 Task: Enable the audio filter "Simple Karaoke filter" for transcode stream output.
Action: Mouse moved to (126, 20)
Screenshot: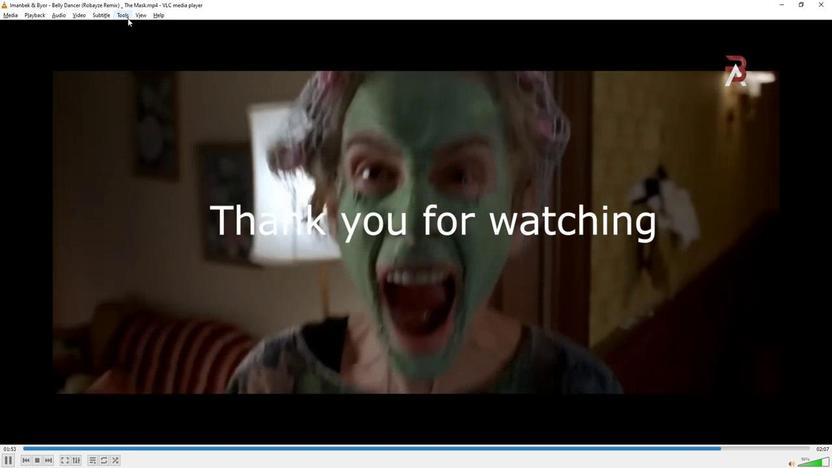 
Action: Mouse pressed left at (126, 20)
Screenshot: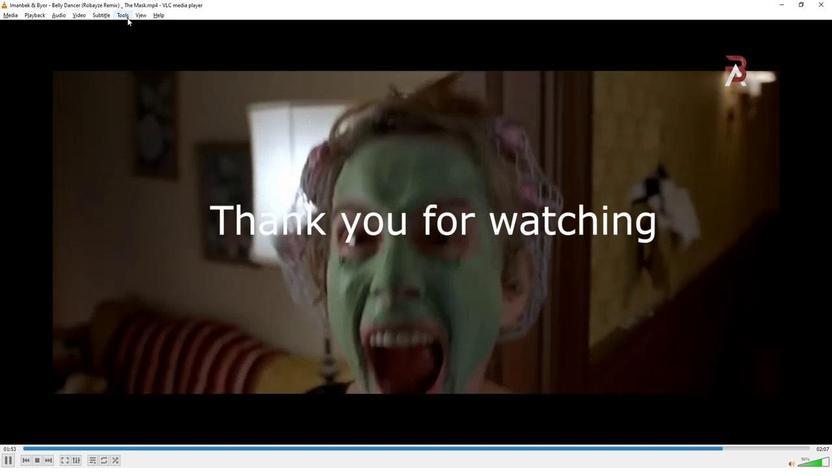 
Action: Mouse moved to (145, 121)
Screenshot: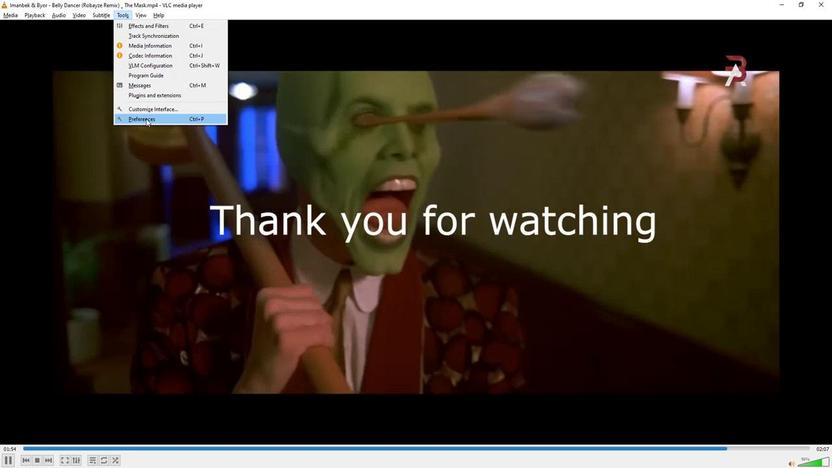 
Action: Mouse pressed left at (145, 121)
Screenshot: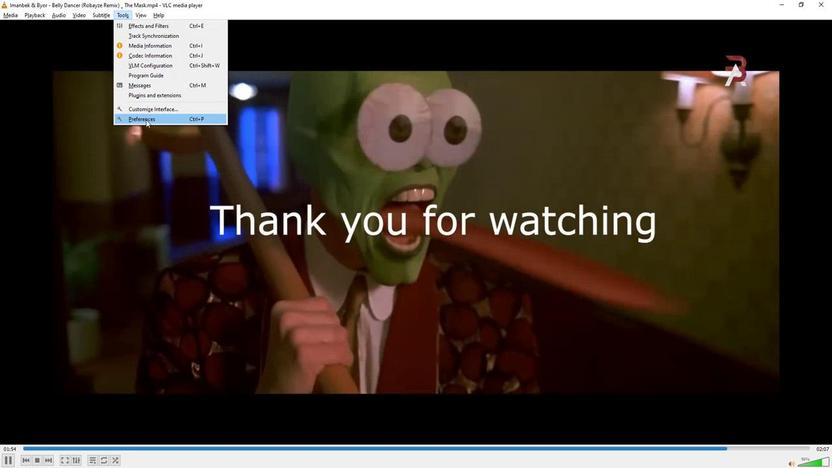 
Action: Mouse moved to (241, 352)
Screenshot: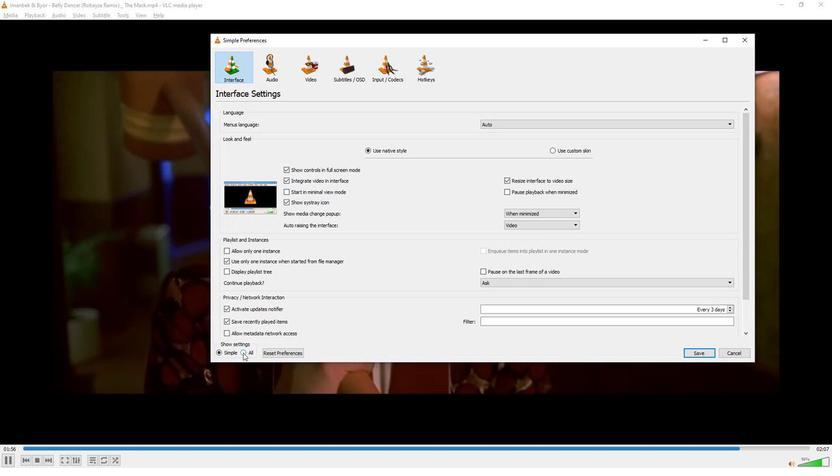 
Action: Mouse pressed left at (241, 352)
Screenshot: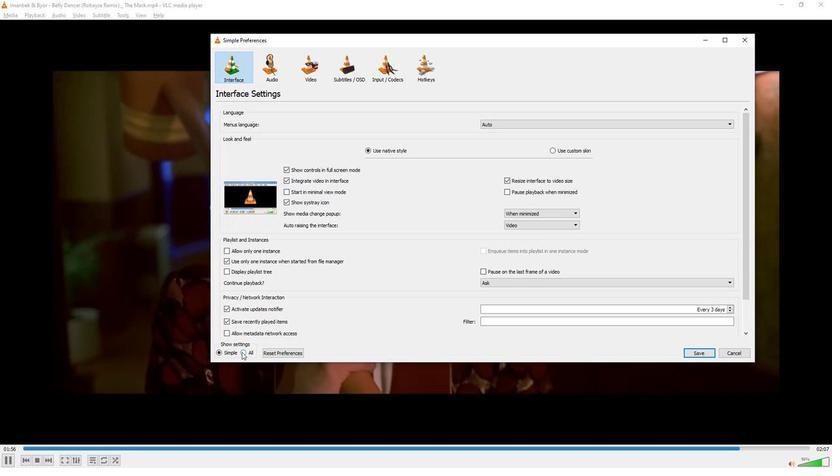 
Action: Mouse moved to (281, 280)
Screenshot: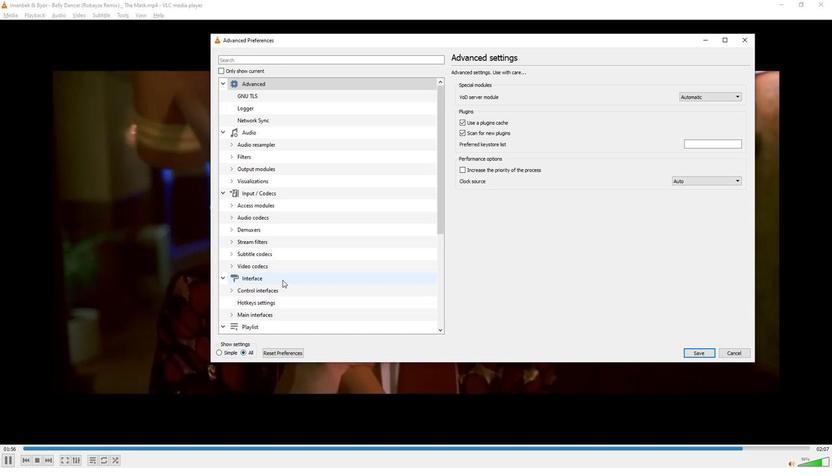 
Action: Mouse scrolled (281, 280) with delta (0, 0)
Screenshot: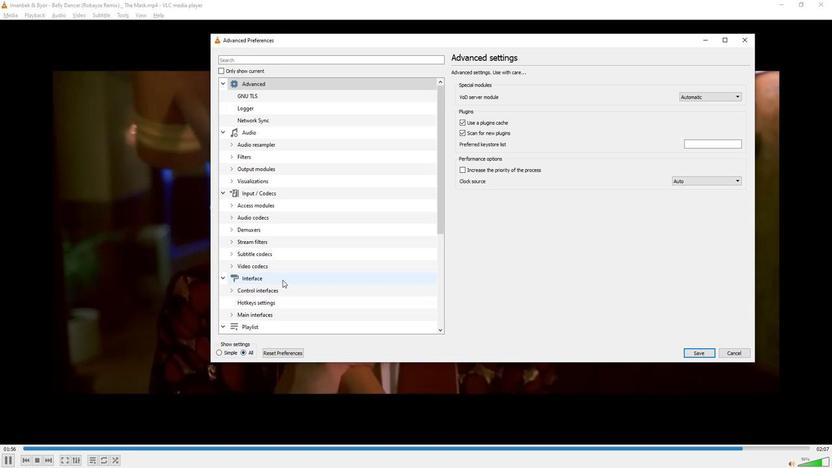 
Action: Mouse scrolled (281, 280) with delta (0, 0)
Screenshot: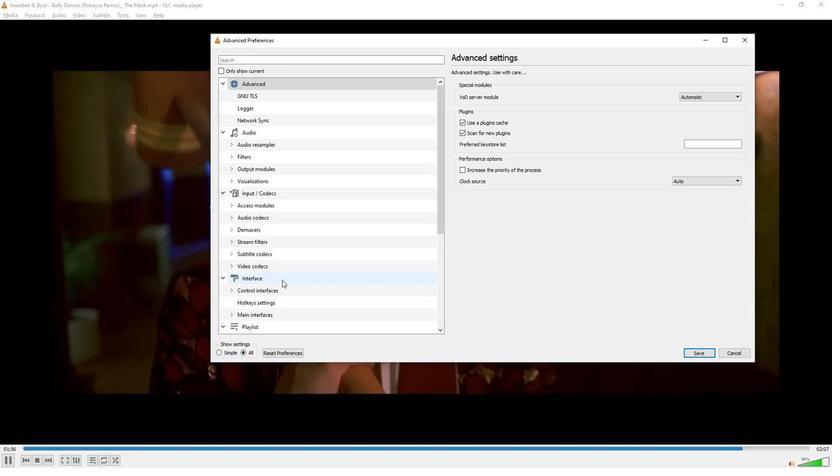 
Action: Mouse moved to (280, 280)
Screenshot: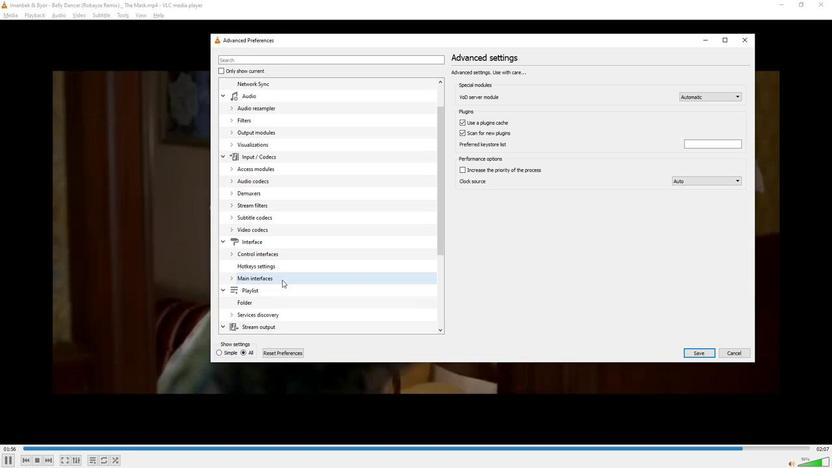 
Action: Mouse scrolled (280, 280) with delta (0, 0)
Screenshot: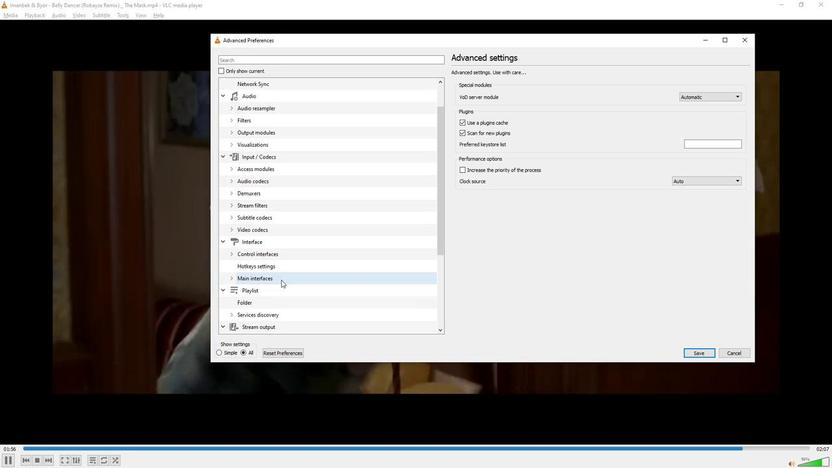 
Action: Mouse scrolled (280, 280) with delta (0, 0)
Screenshot: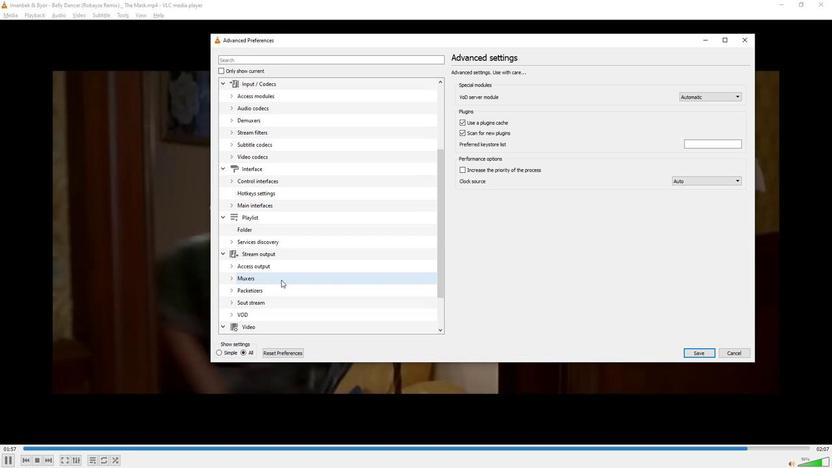 
Action: Mouse scrolled (280, 280) with delta (0, 0)
Screenshot: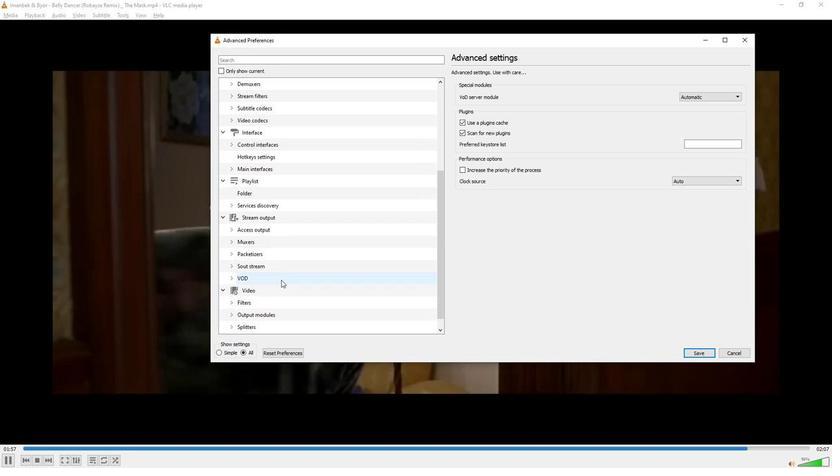 
Action: Mouse scrolled (280, 280) with delta (0, 0)
Screenshot: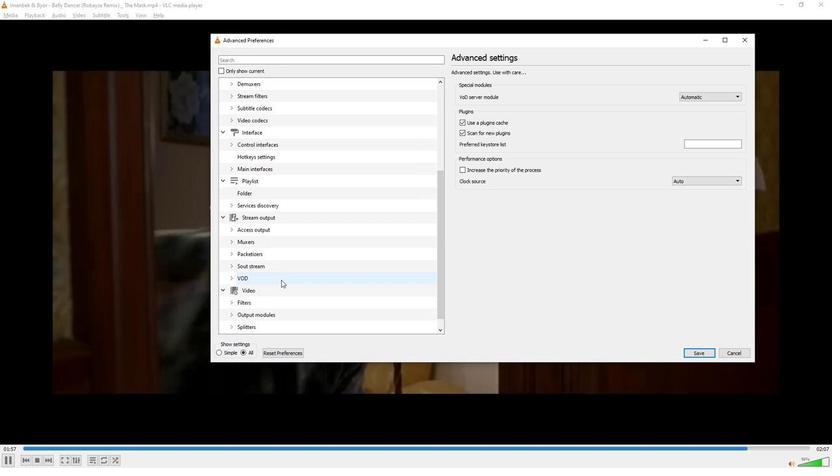 
Action: Mouse moved to (226, 256)
Screenshot: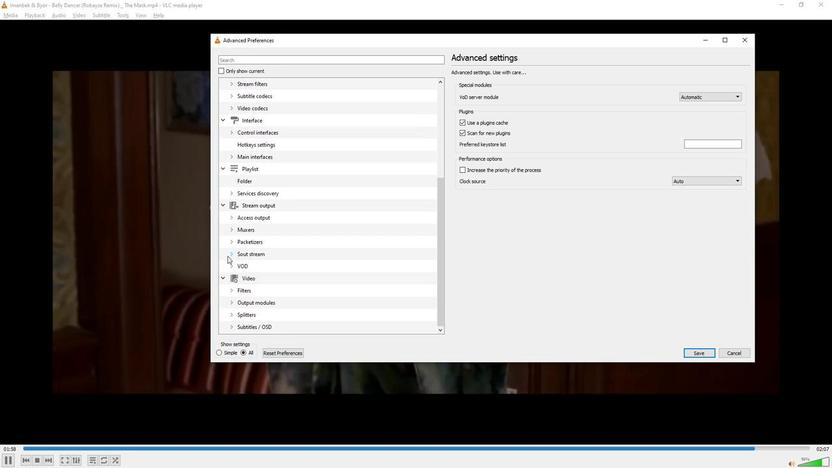
Action: Mouse pressed left at (226, 256)
Screenshot: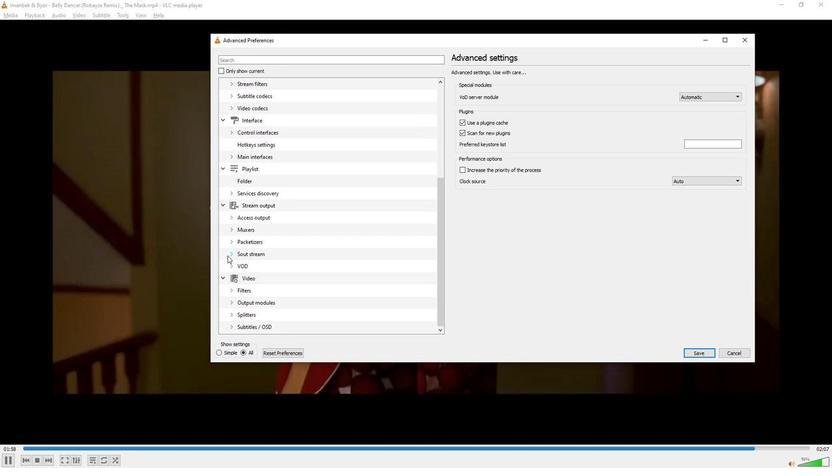 
Action: Mouse moved to (260, 303)
Screenshot: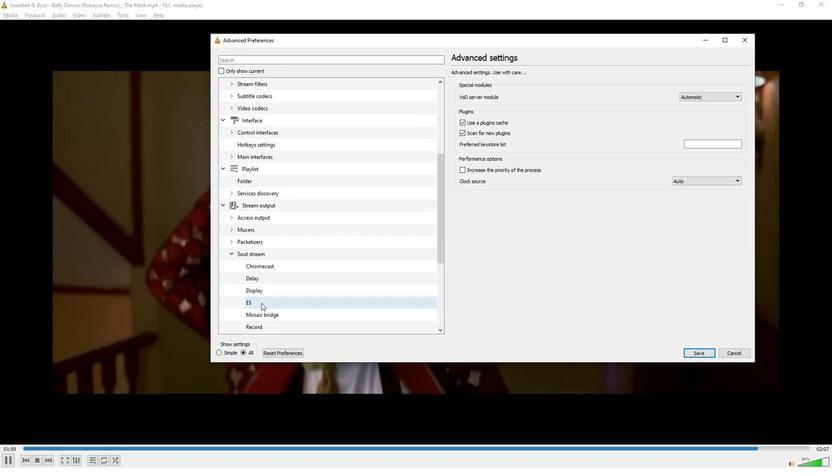 
Action: Mouse scrolled (260, 303) with delta (0, 0)
Screenshot: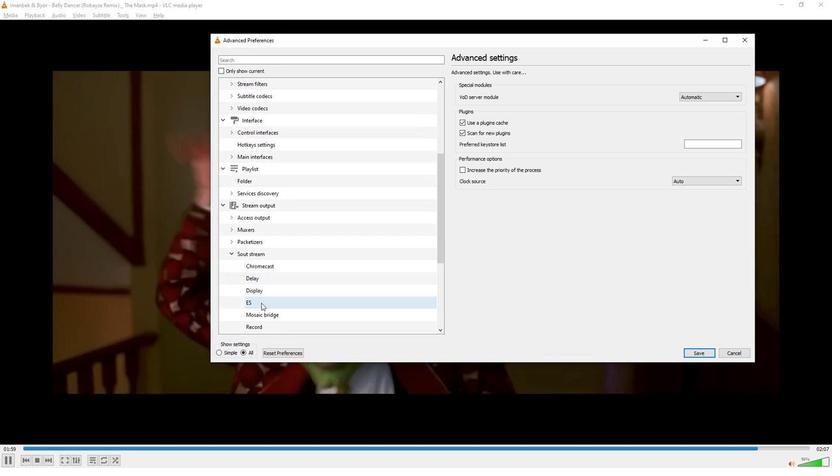 
Action: Mouse scrolled (260, 303) with delta (0, 0)
Screenshot: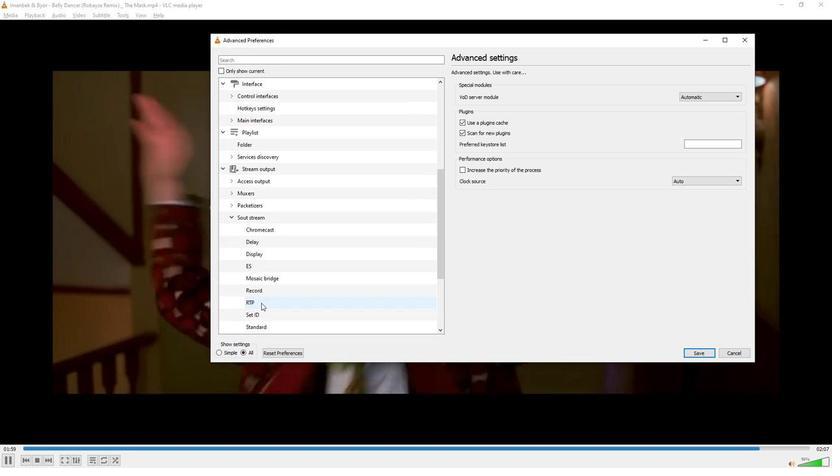
Action: Mouse moved to (261, 312)
Screenshot: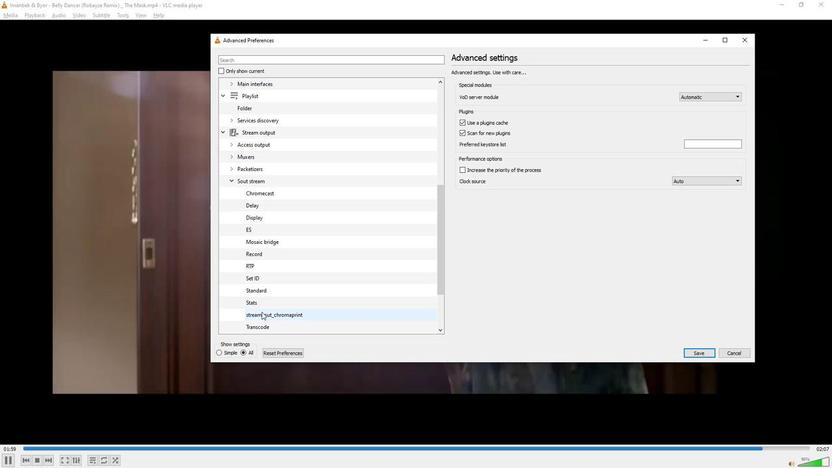 
Action: Mouse scrolled (261, 312) with delta (0, 0)
Screenshot: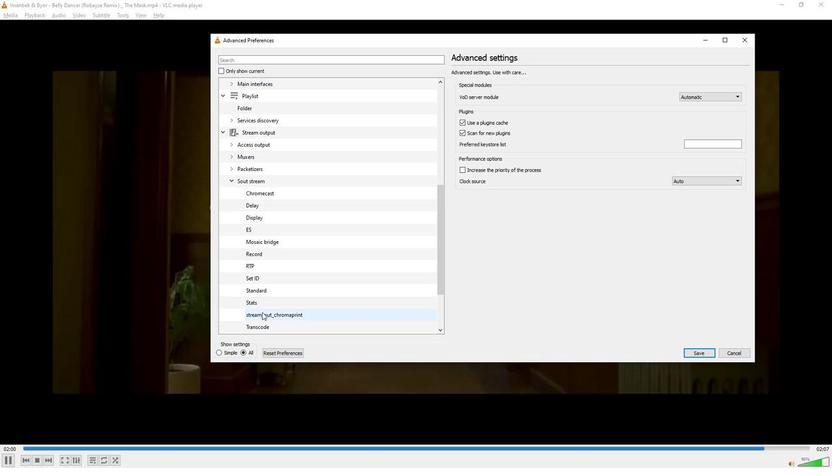 
Action: Mouse moved to (261, 291)
Screenshot: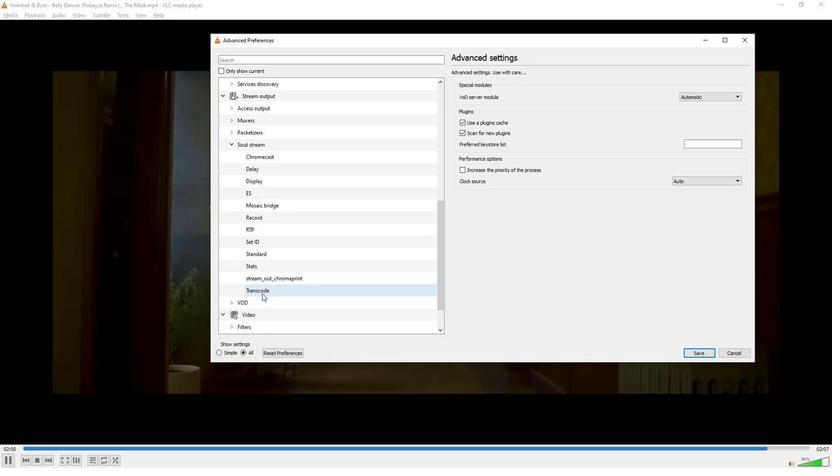 
Action: Mouse pressed left at (261, 291)
Screenshot: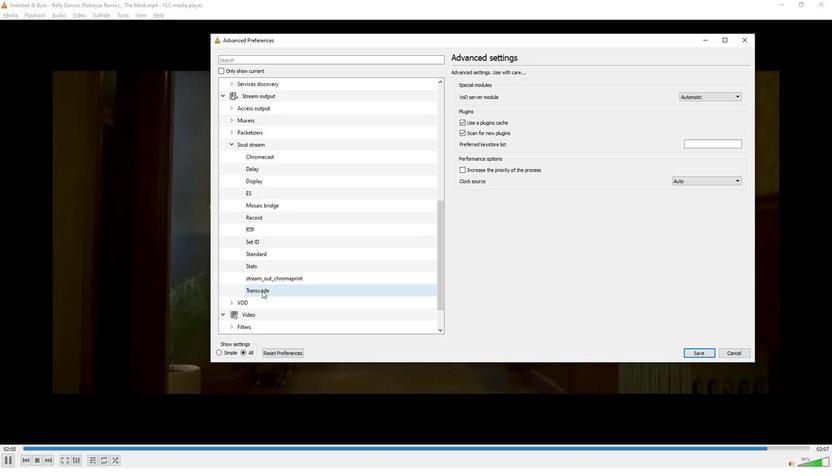 
Action: Mouse moved to (582, 275)
Screenshot: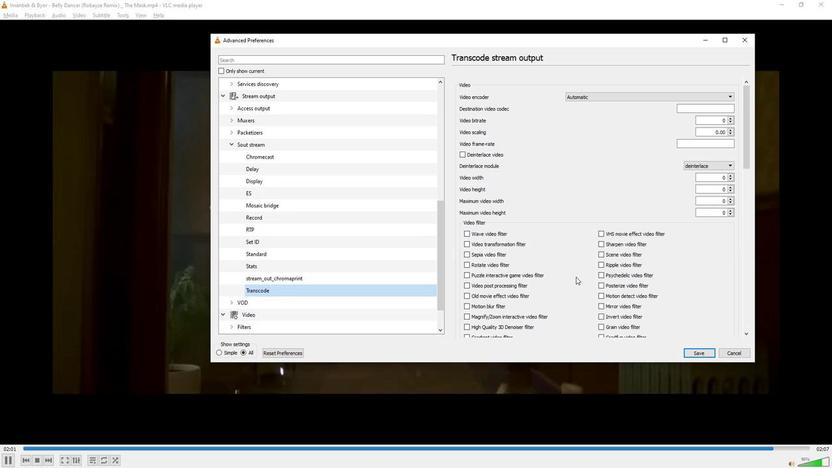 
Action: Mouse scrolled (582, 274) with delta (0, 0)
Screenshot: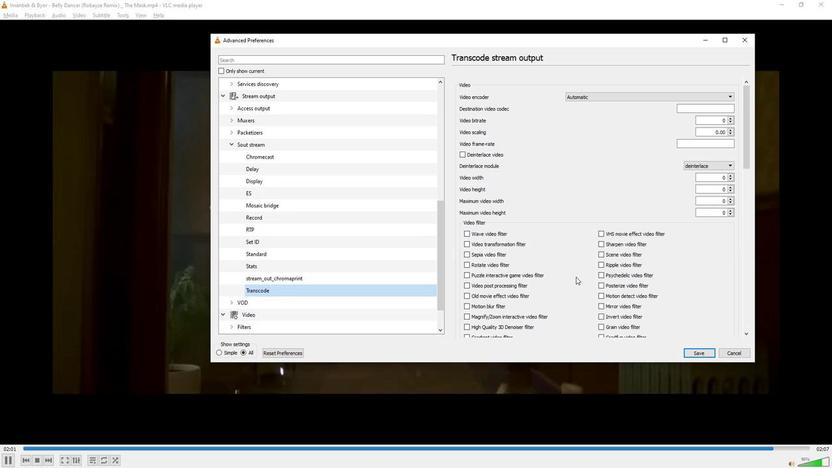 
Action: Mouse moved to (584, 274)
Screenshot: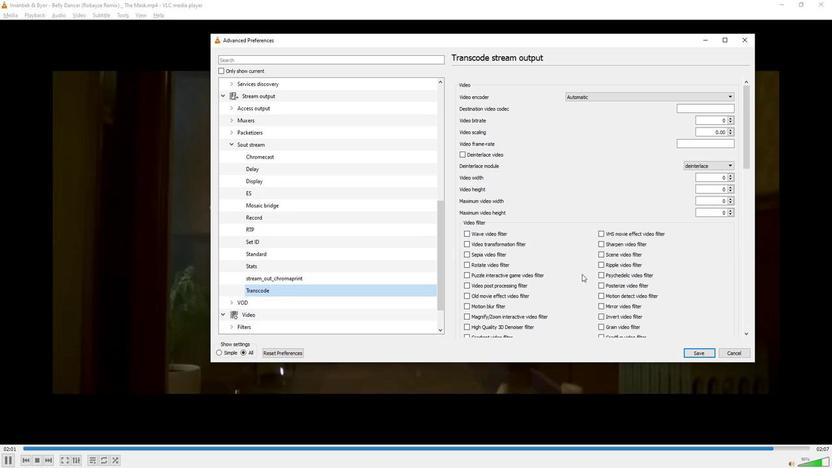 
Action: Mouse scrolled (584, 273) with delta (0, 0)
Screenshot: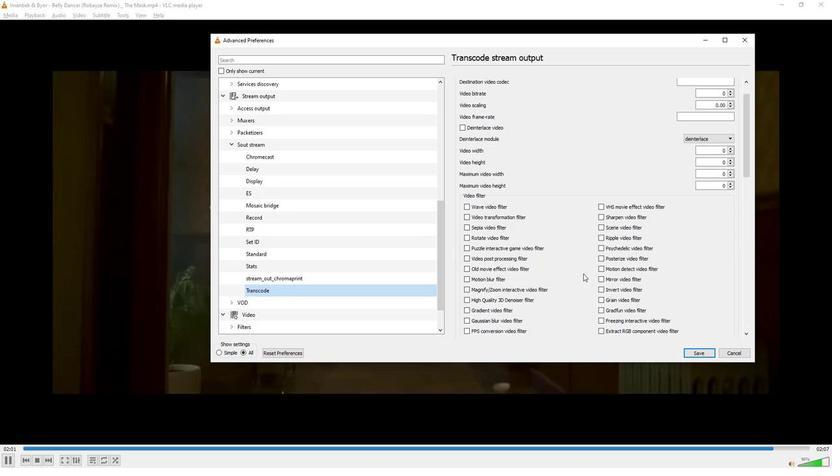 
Action: Mouse scrolled (584, 273) with delta (0, 0)
Screenshot: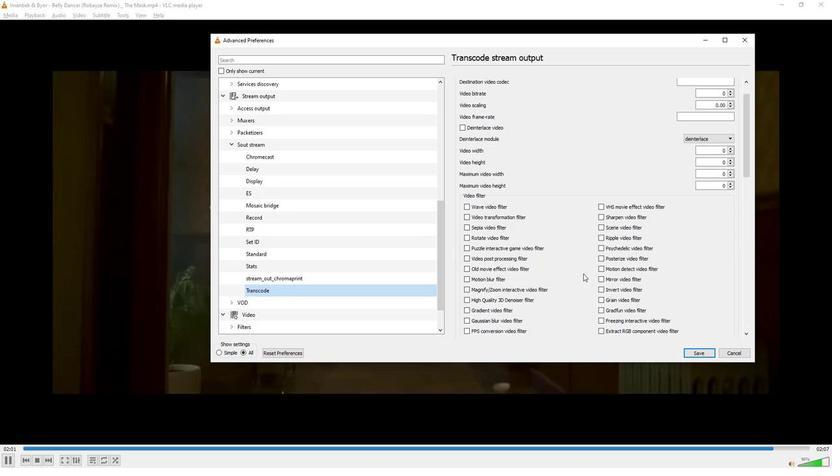 
Action: Mouse scrolled (584, 273) with delta (0, 0)
Screenshot: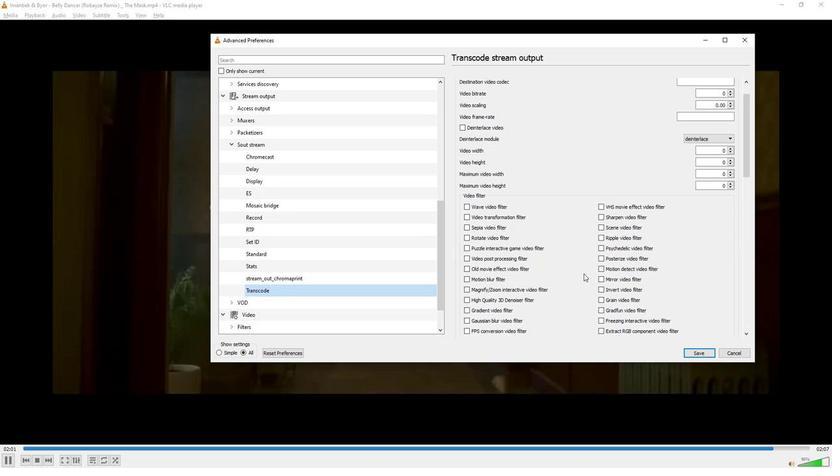 
Action: Mouse scrolled (584, 273) with delta (0, 0)
Screenshot: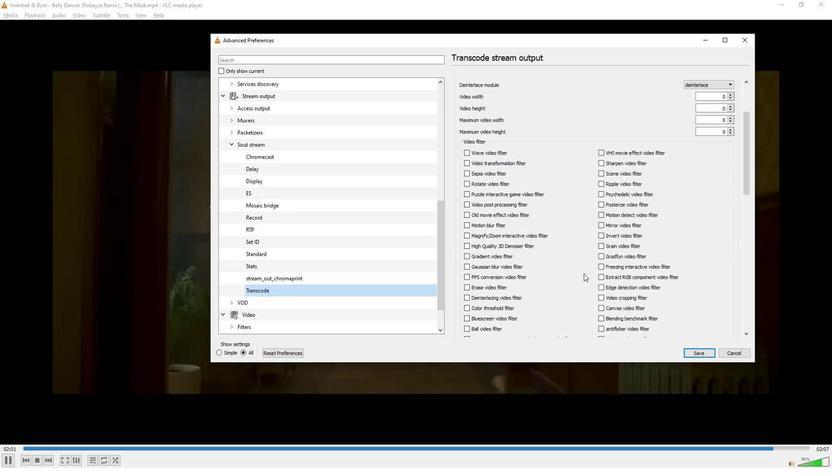 
Action: Mouse scrolled (584, 273) with delta (0, 0)
Screenshot: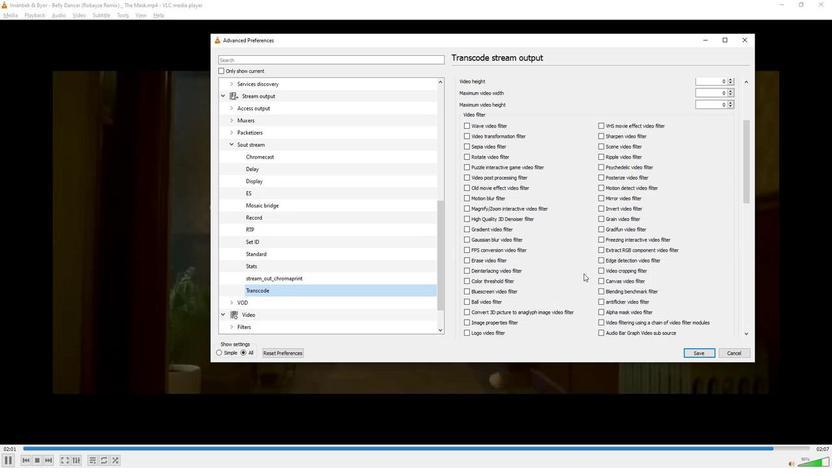 
Action: Mouse scrolled (584, 273) with delta (0, 0)
Screenshot: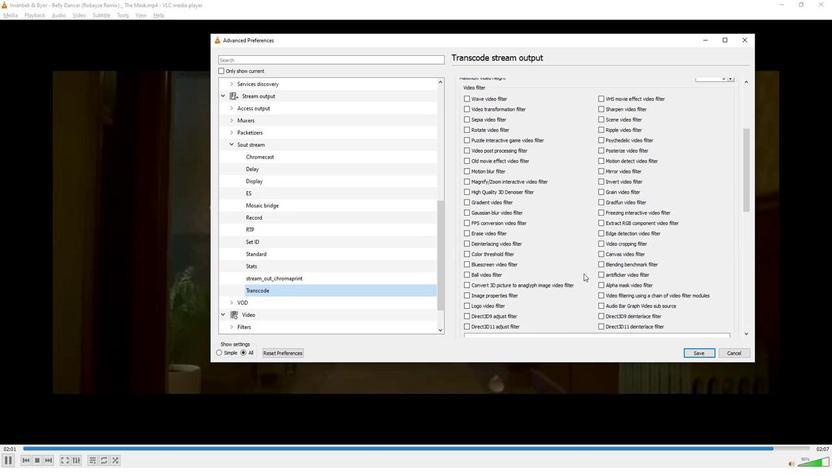 
Action: Mouse scrolled (584, 273) with delta (0, 0)
Screenshot: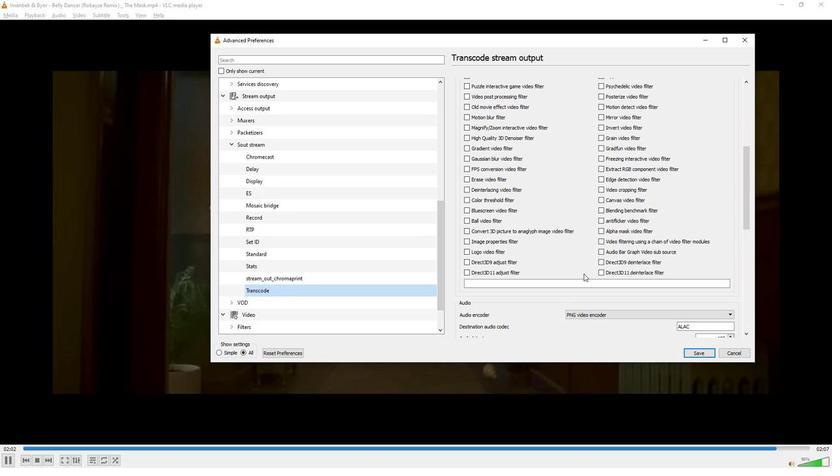 
Action: Mouse scrolled (584, 273) with delta (0, 0)
Screenshot: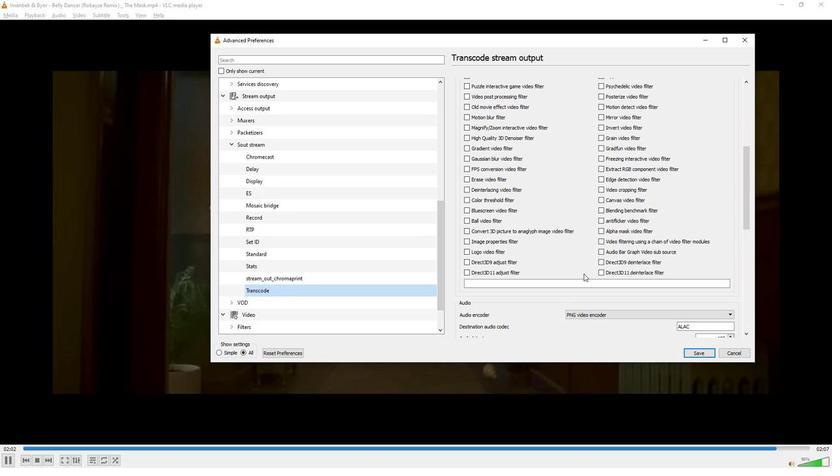 
Action: Mouse scrolled (584, 273) with delta (0, 0)
Screenshot: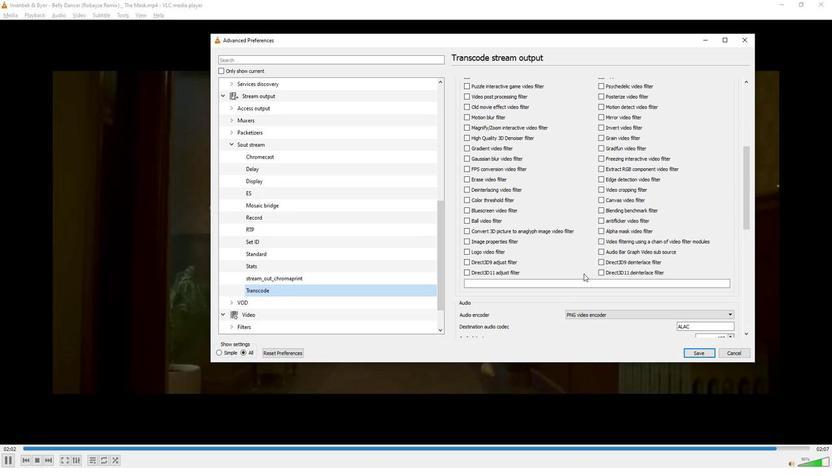 
Action: Mouse scrolled (584, 273) with delta (0, 0)
Screenshot: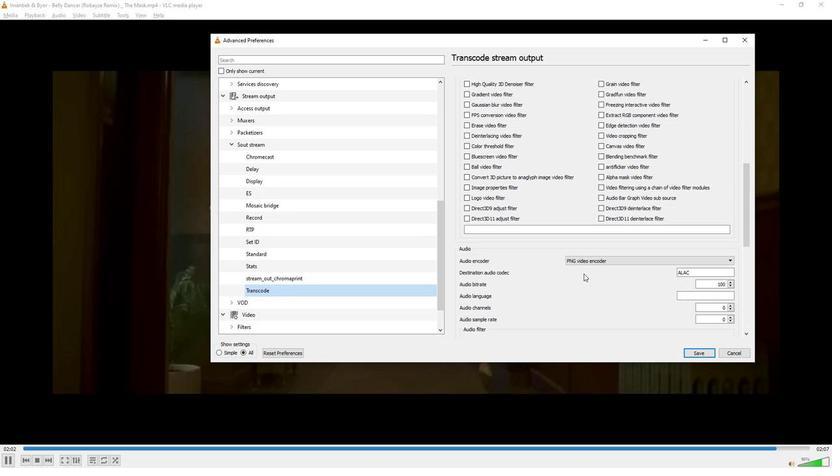 
Action: Mouse scrolled (584, 273) with delta (0, 0)
Screenshot: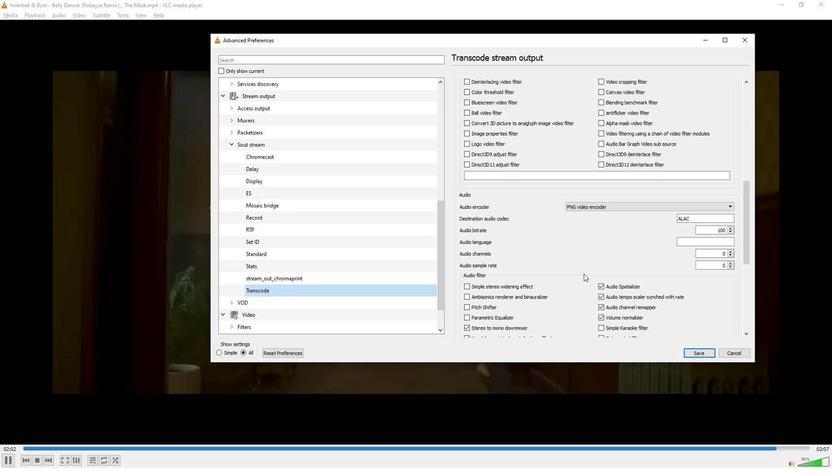 
Action: Mouse scrolled (584, 273) with delta (0, 0)
Screenshot: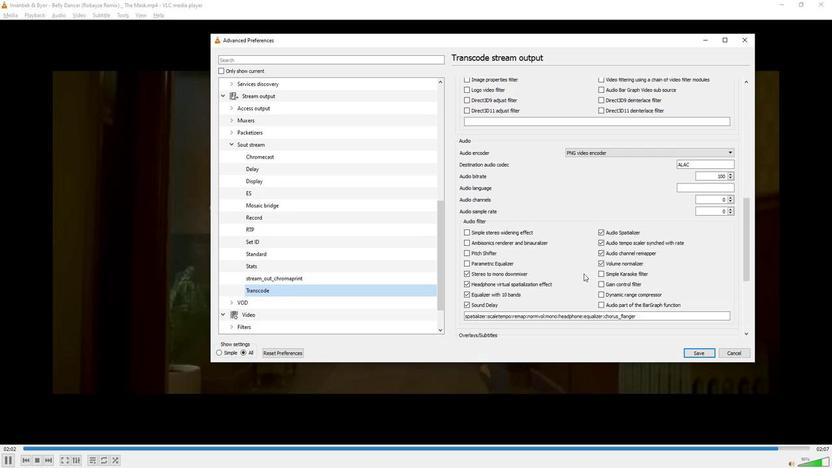 
Action: Mouse scrolled (584, 273) with delta (0, 0)
Screenshot: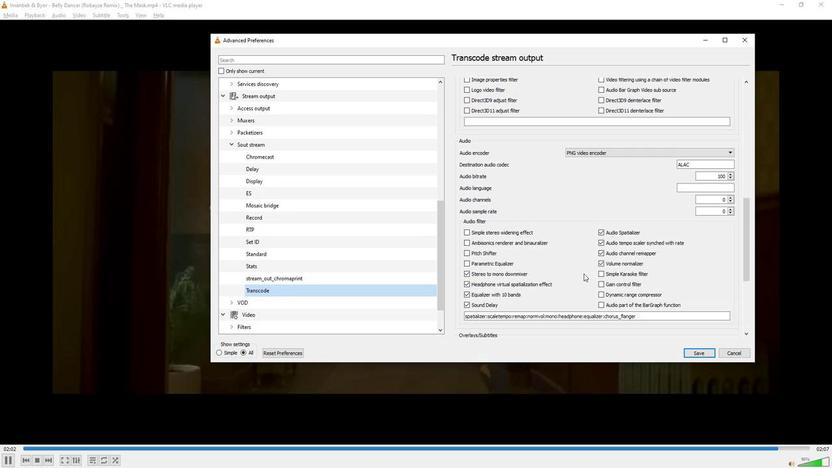 
Action: Mouse moved to (598, 248)
Screenshot: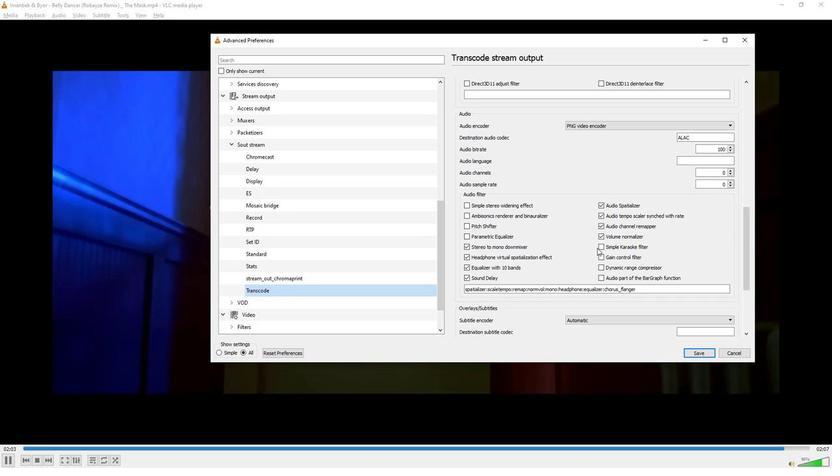 
Action: Mouse pressed left at (598, 248)
Screenshot: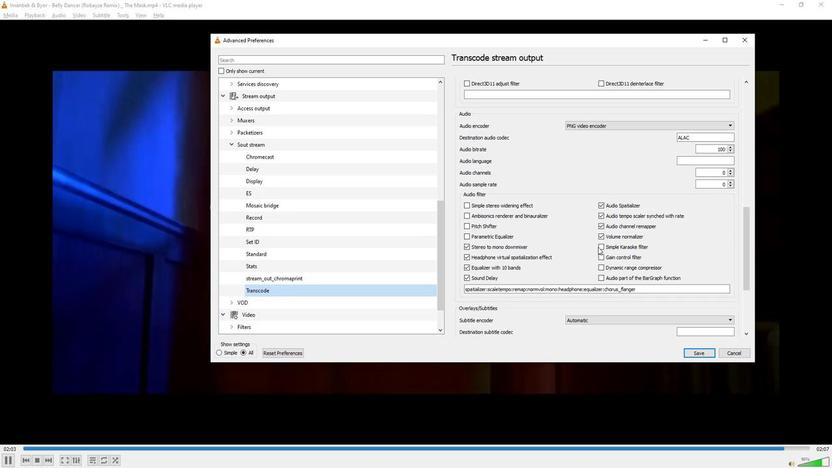 
Action: Mouse moved to (599, 250)
Screenshot: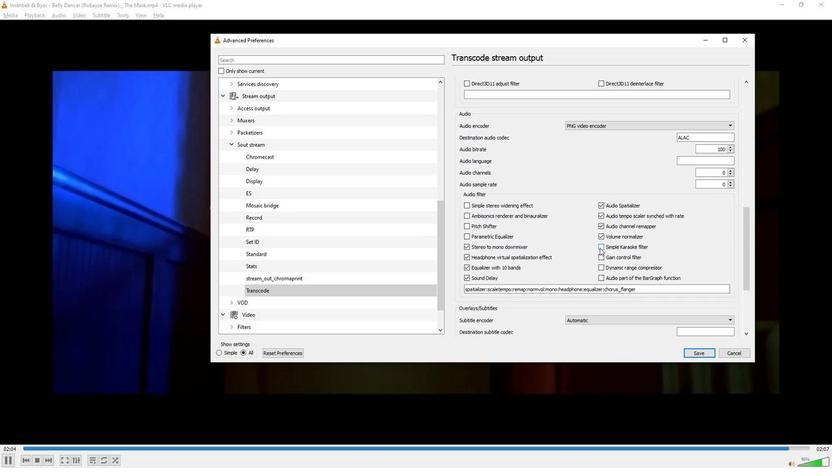 
Action: Mouse pressed left at (599, 250)
Screenshot: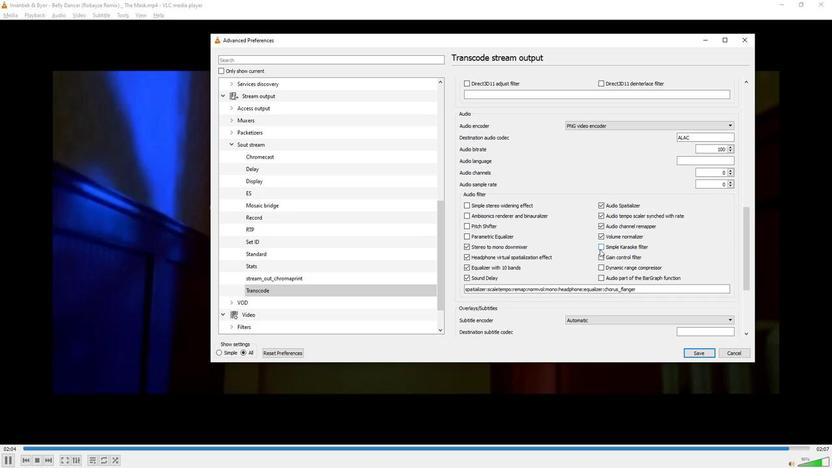 
Action: Mouse moved to (588, 253)
Screenshot: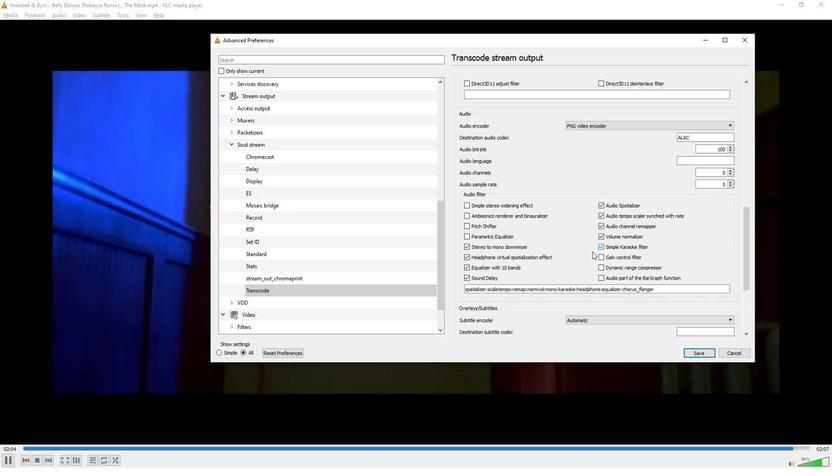 
